 Task: Move the task Develop a new online tool for online customer satisfaction surveys to the section Done in the project ComposePro and filter the tasks in the project by High Priority
Action: Mouse moved to (329, 403)
Screenshot: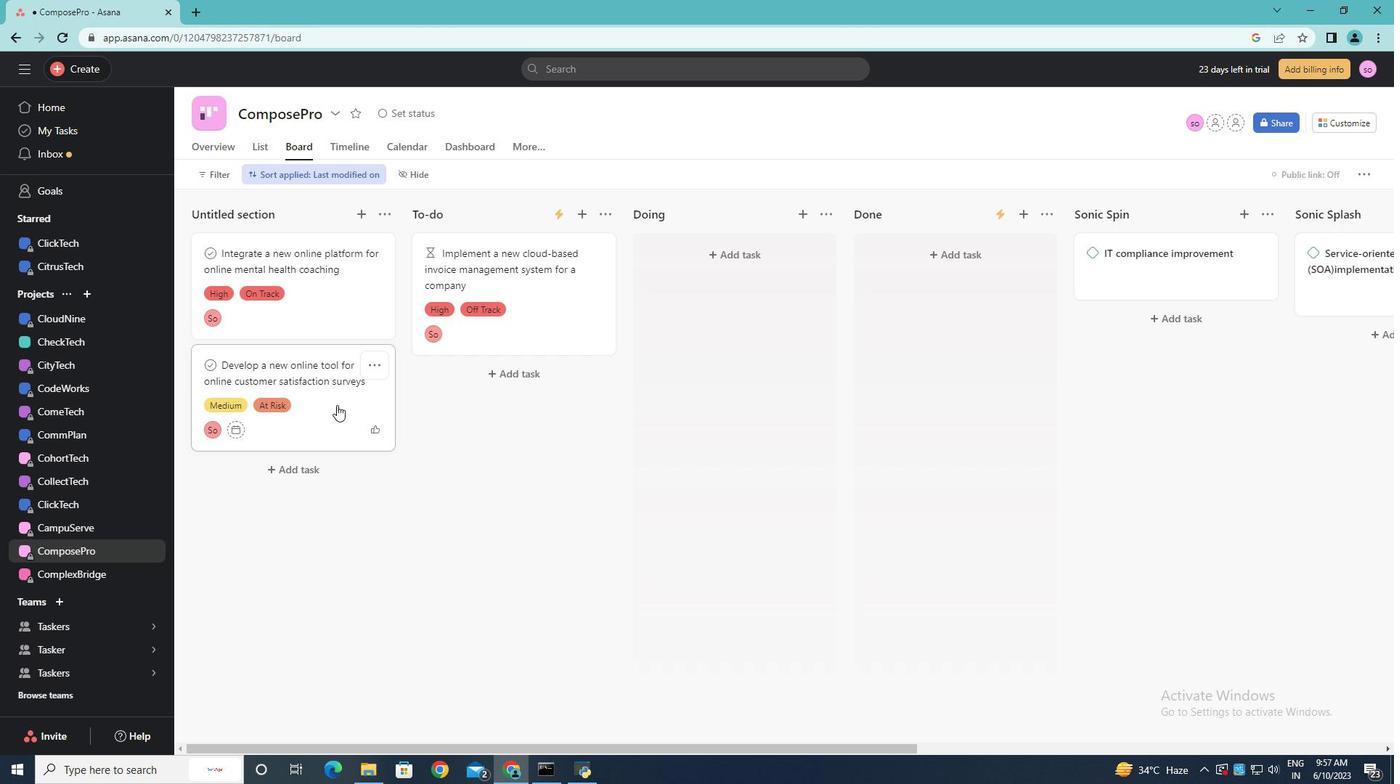 
Action: Mouse pressed left at (329, 403)
Screenshot: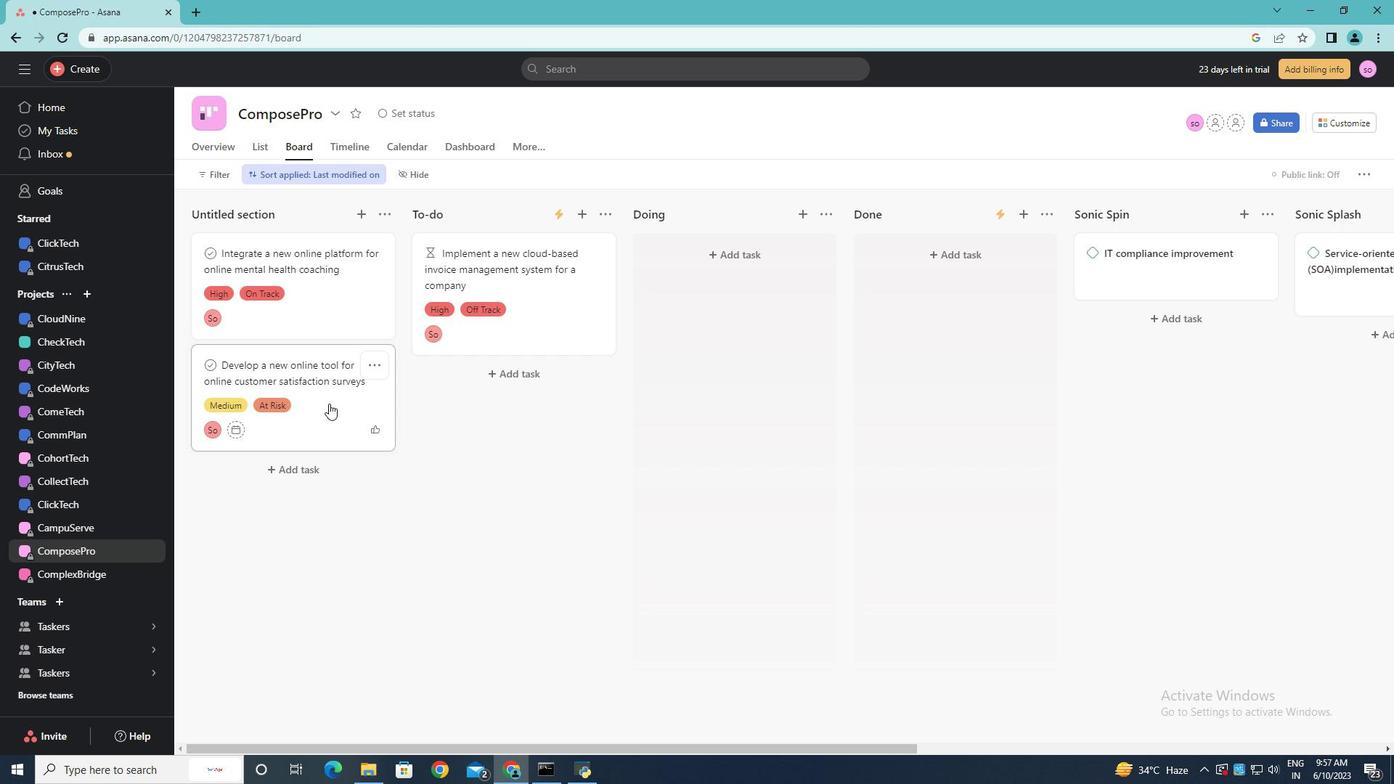 
Action: Mouse moved to (222, 174)
Screenshot: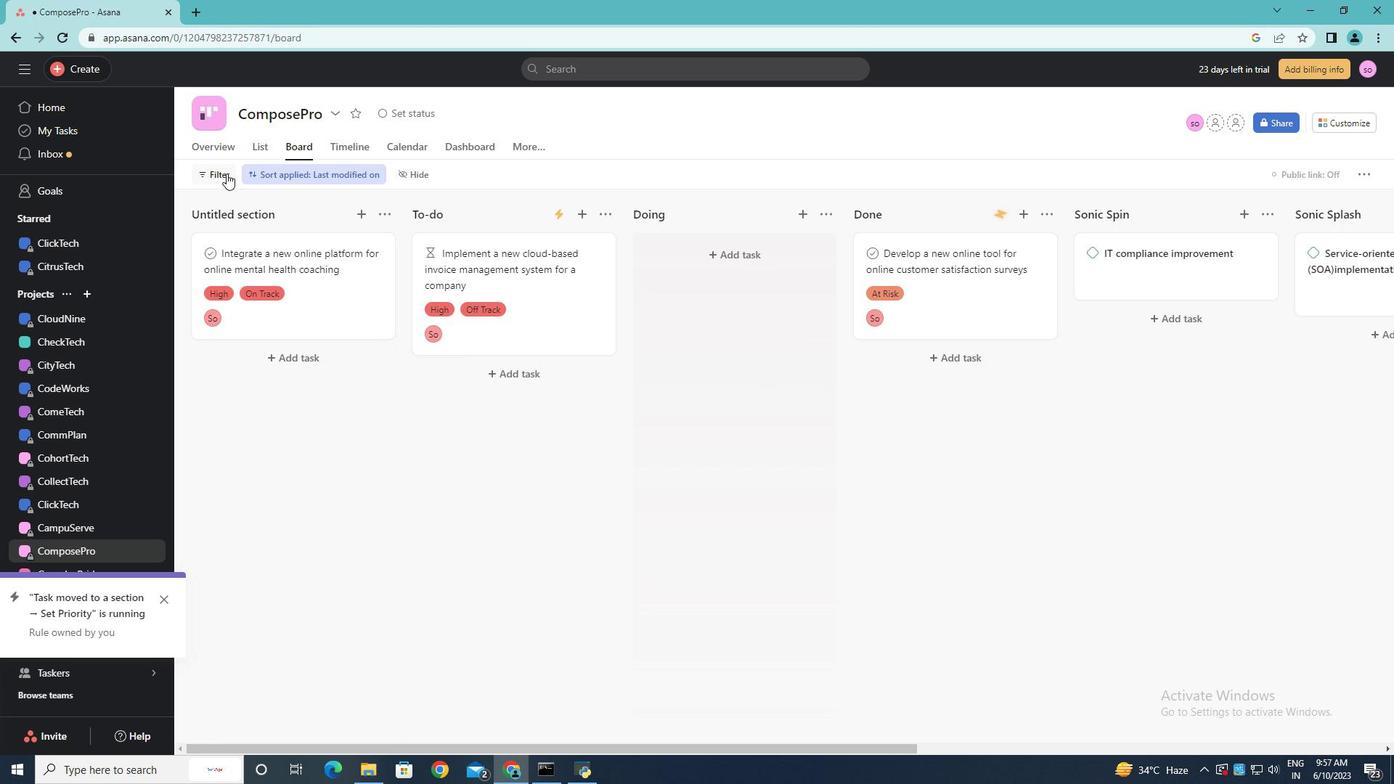 
Action: Mouse pressed left at (222, 174)
Screenshot: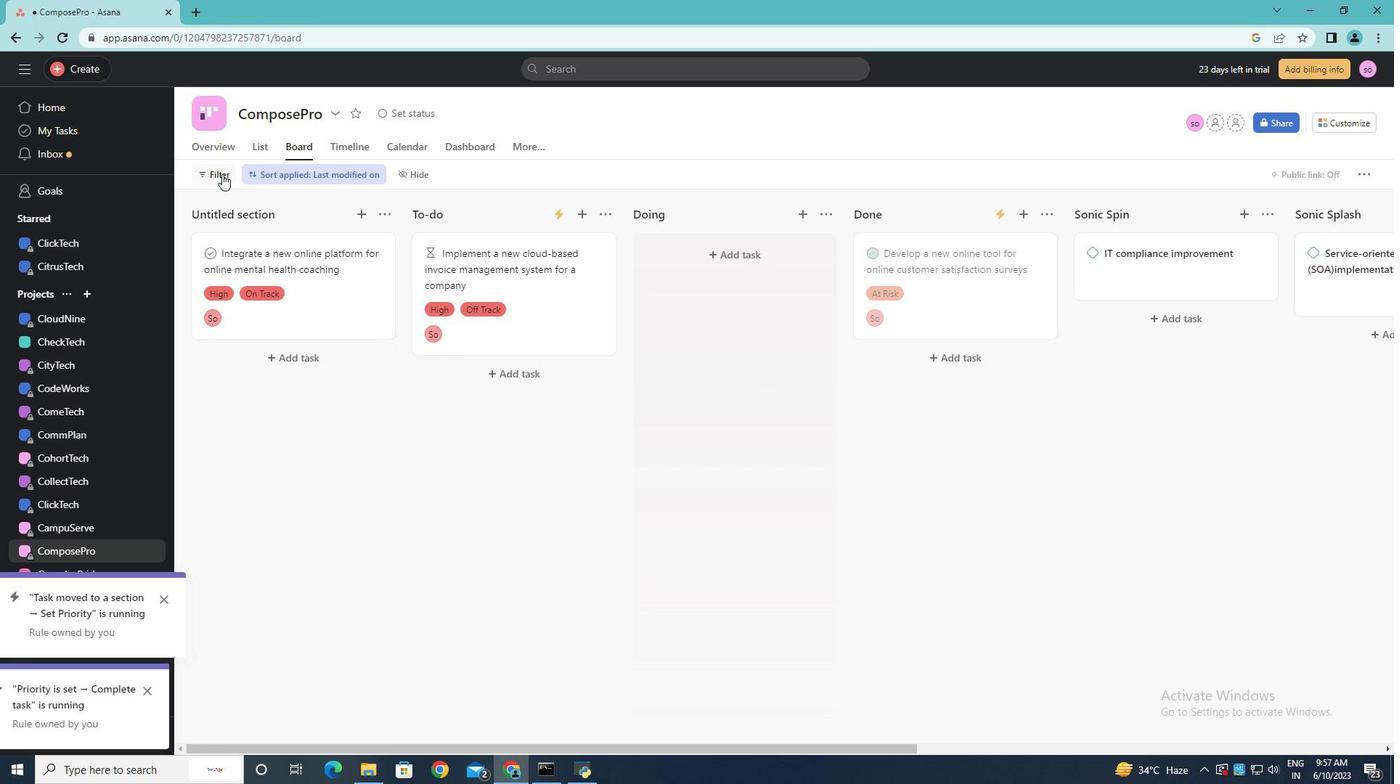 
Action: Mouse moved to (268, 293)
Screenshot: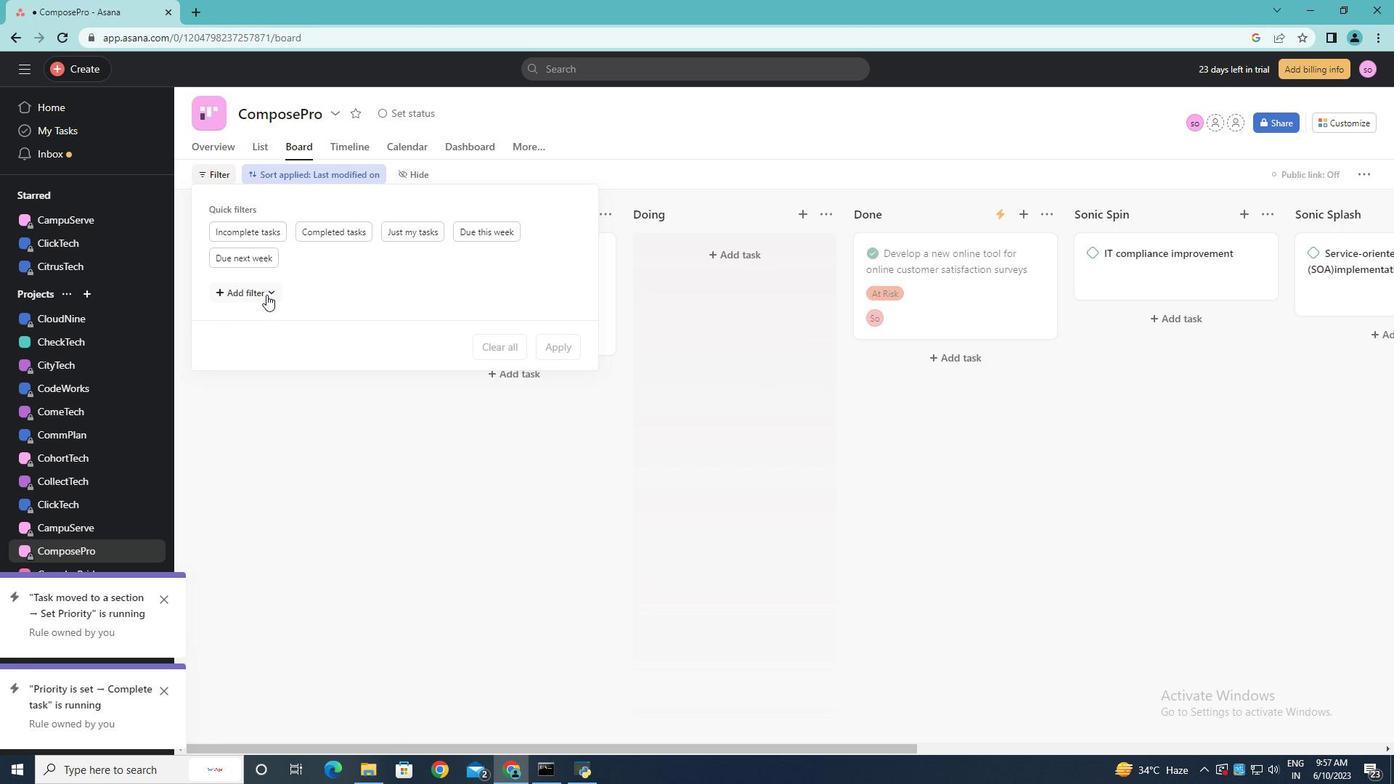 
Action: Mouse pressed left at (268, 293)
Screenshot: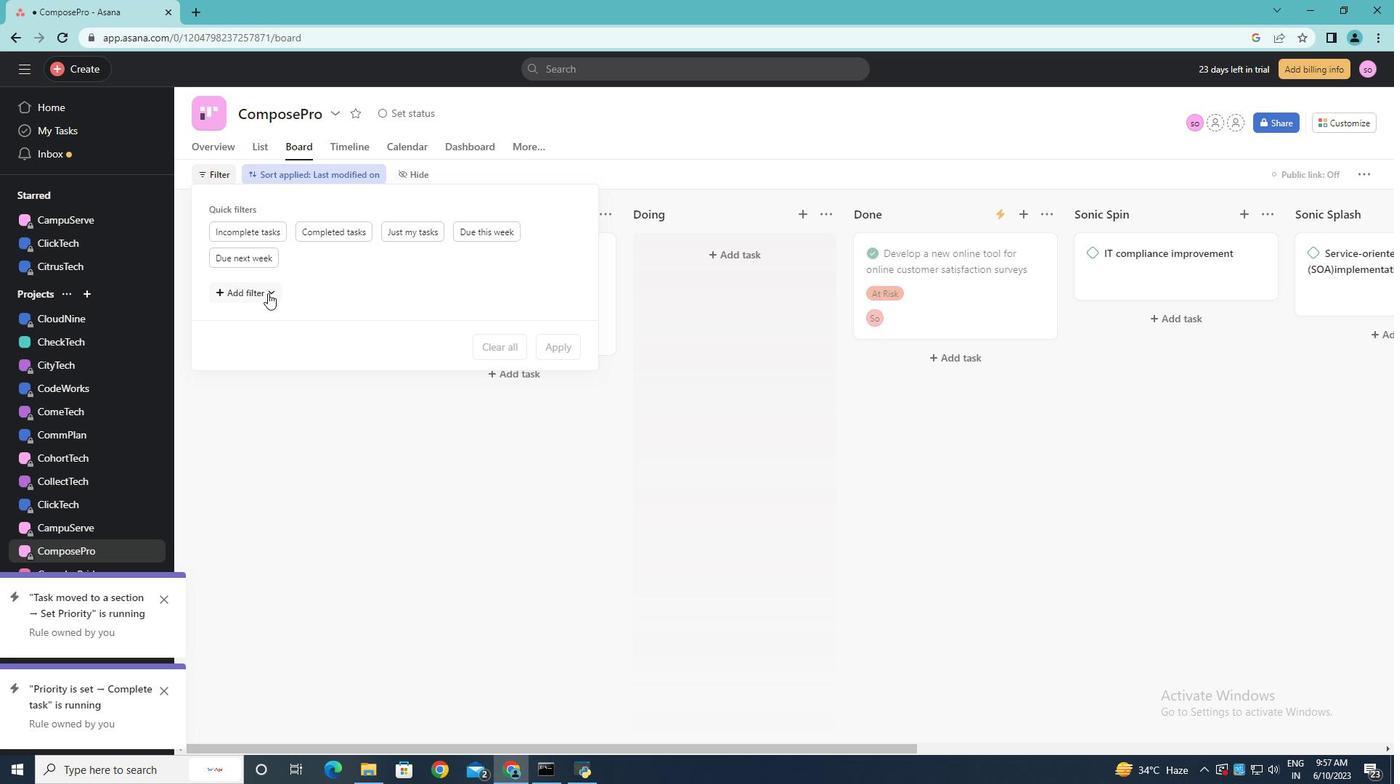
Action: Mouse moved to (258, 543)
Screenshot: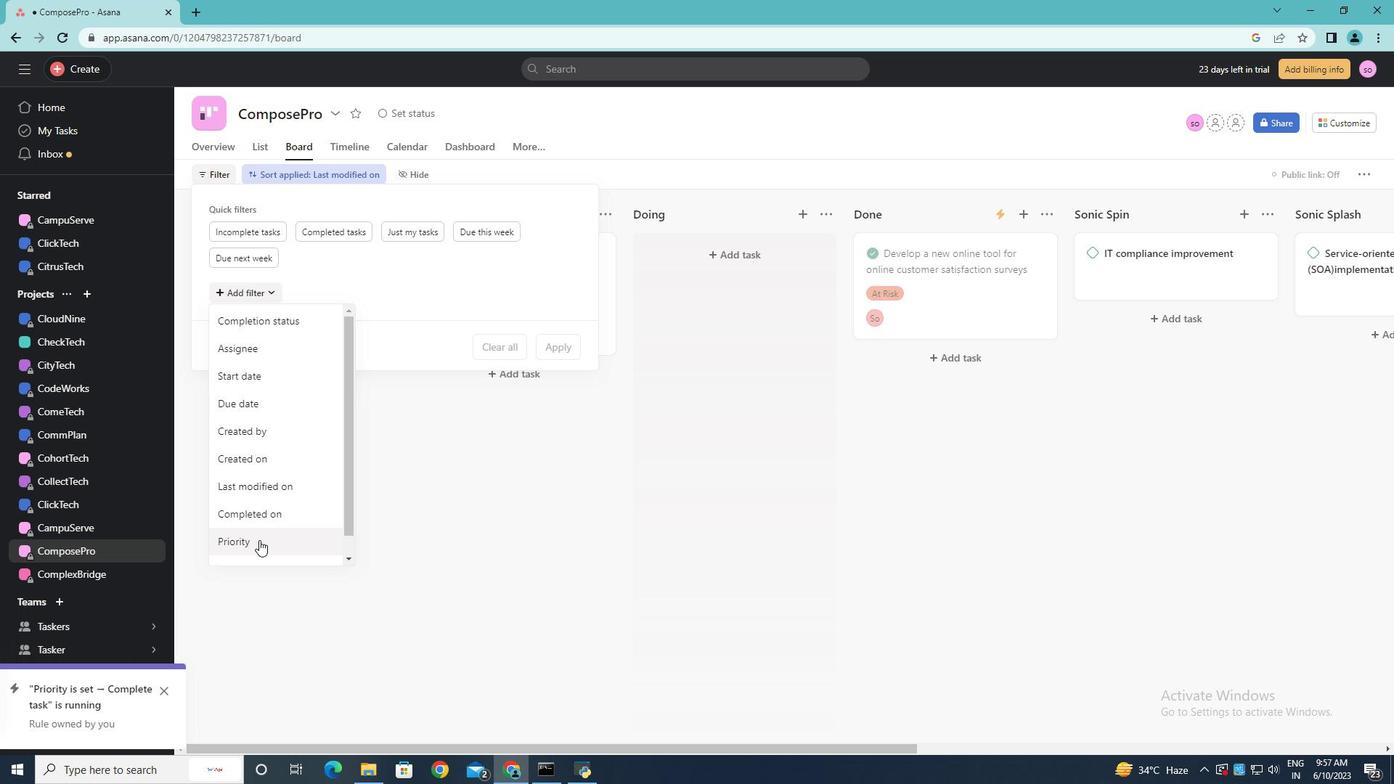 
Action: Mouse pressed left at (258, 543)
Screenshot: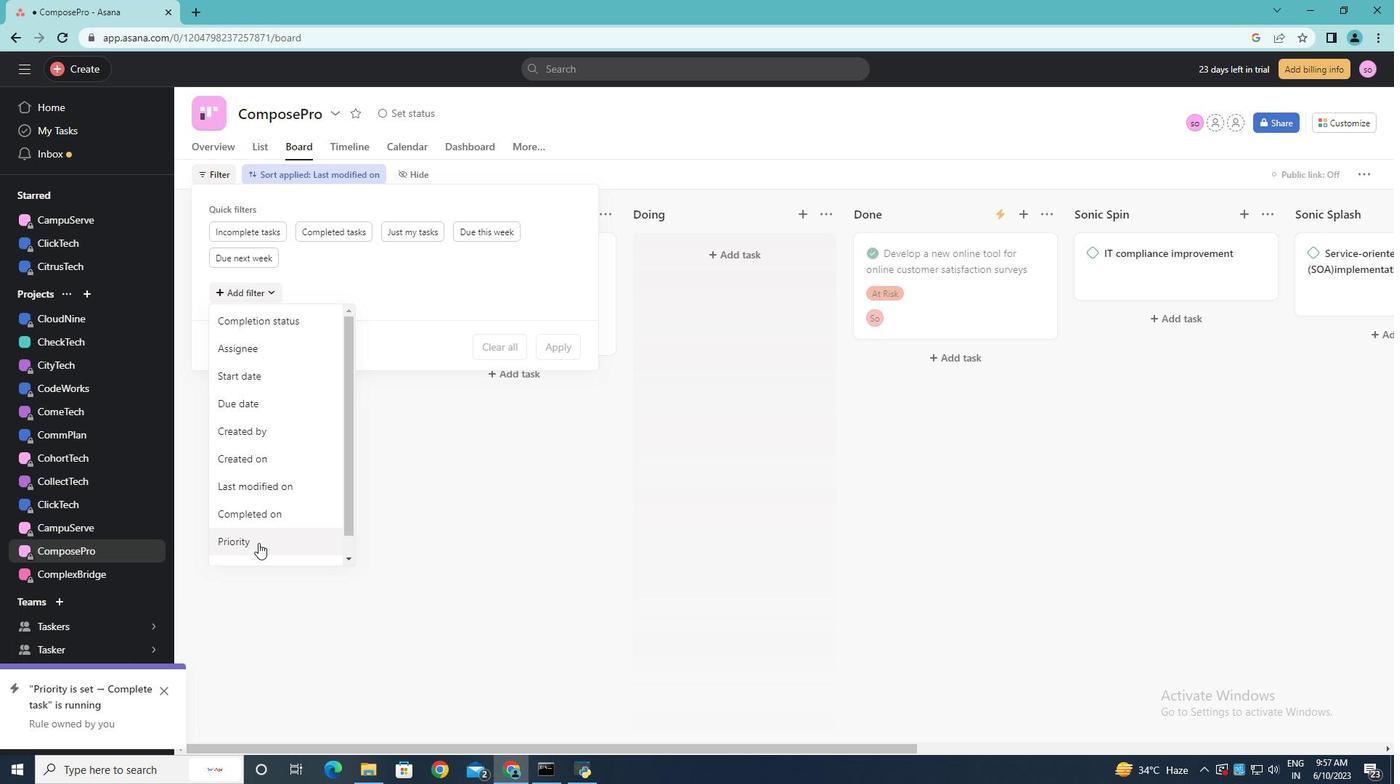 
Action: Mouse moved to (358, 308)
Screenshot: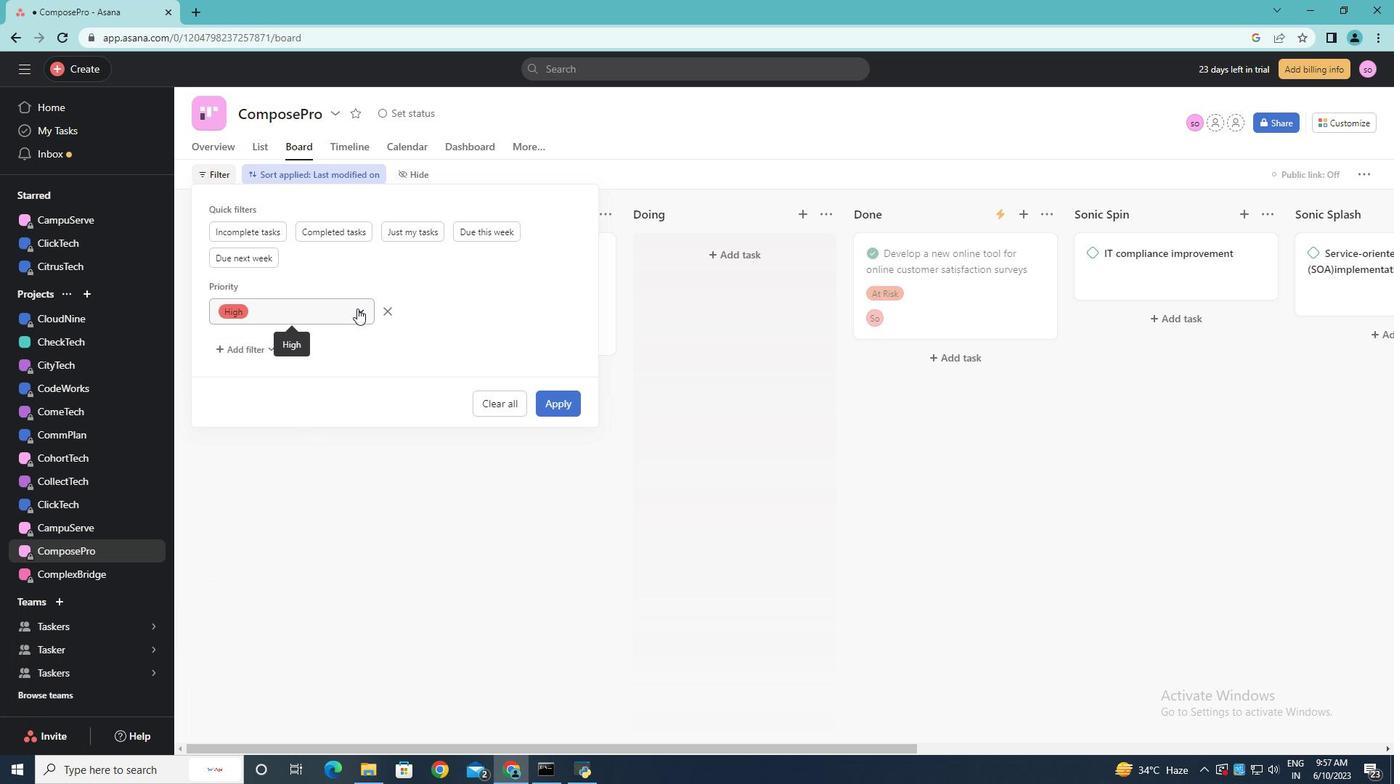 
Action: Mouse pressed left at (358, 308)
Screenshot: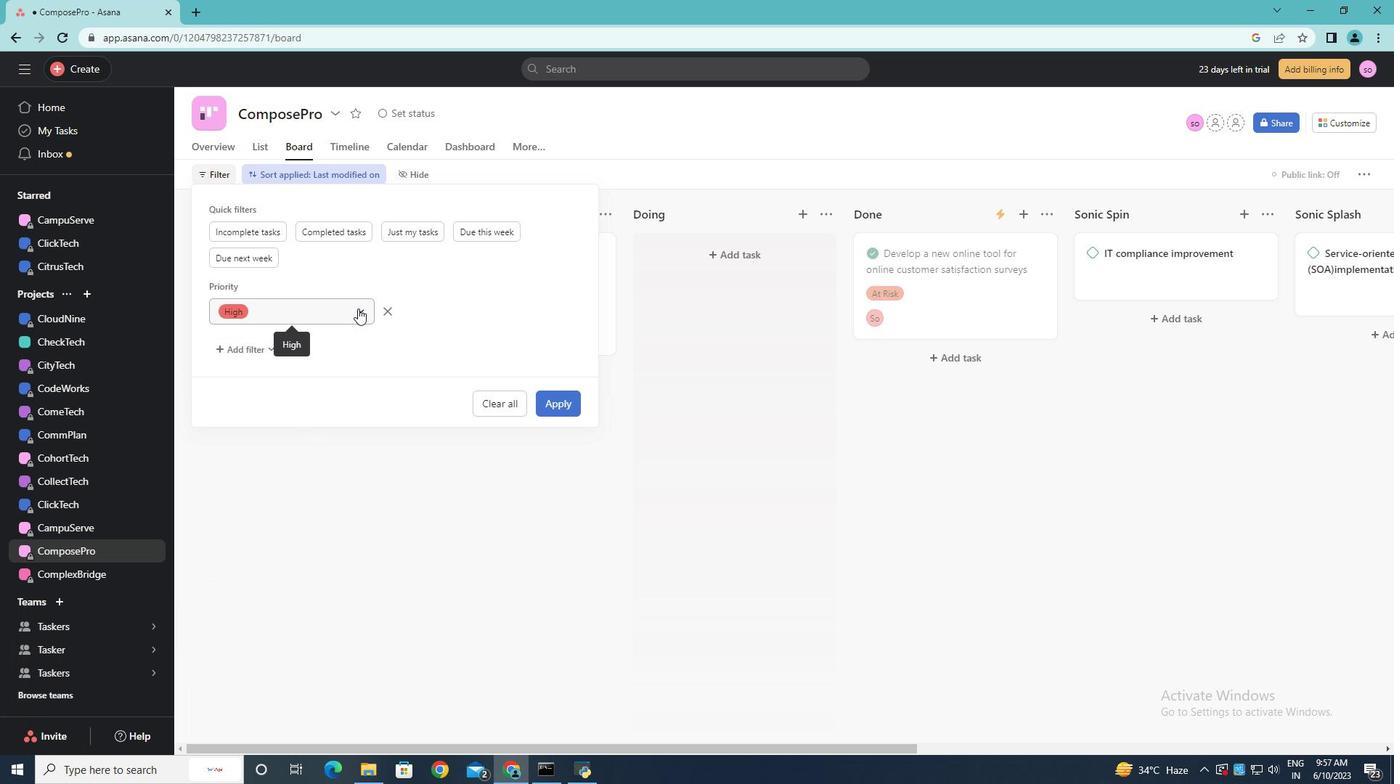 
Action: Mouse moved to (260, 330)
Screenshot: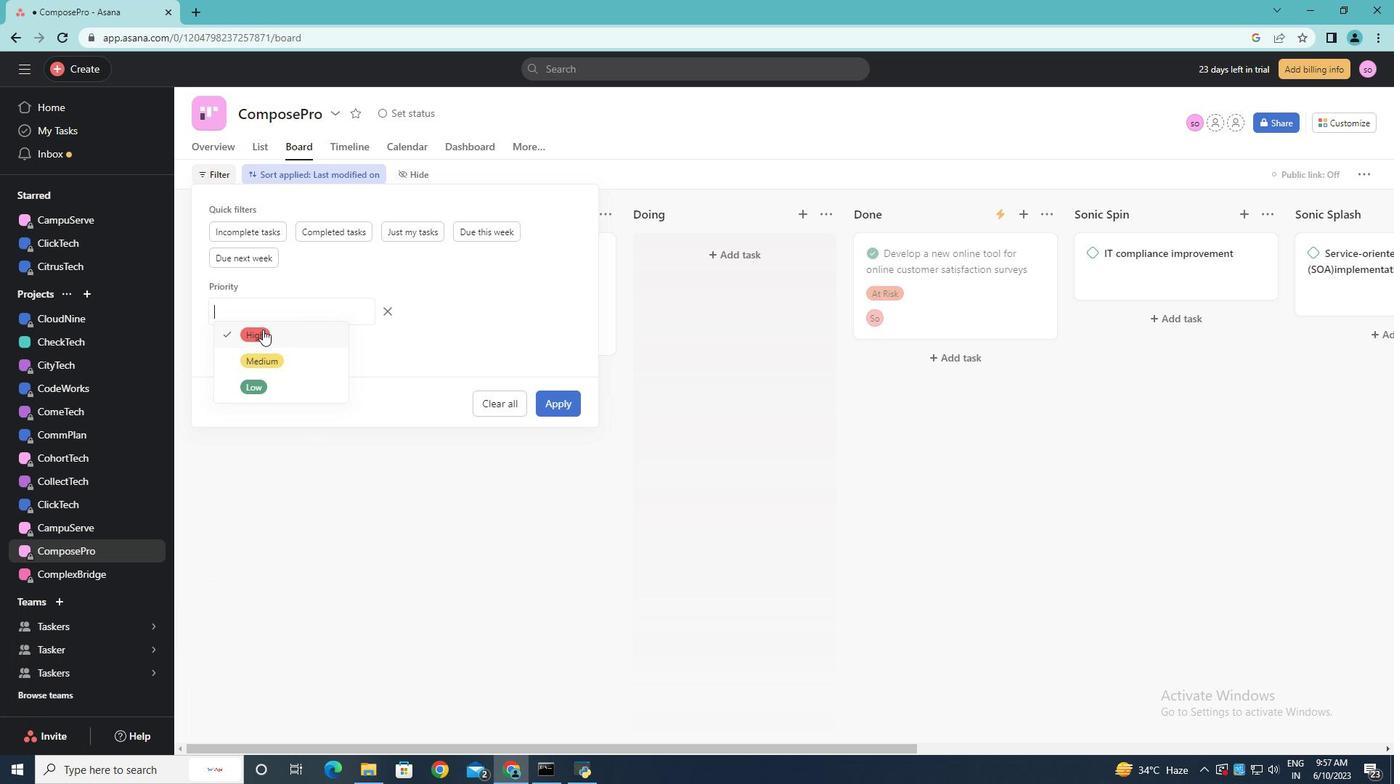 
Action: Mouse pressed left at (260, 330)
Screenshot: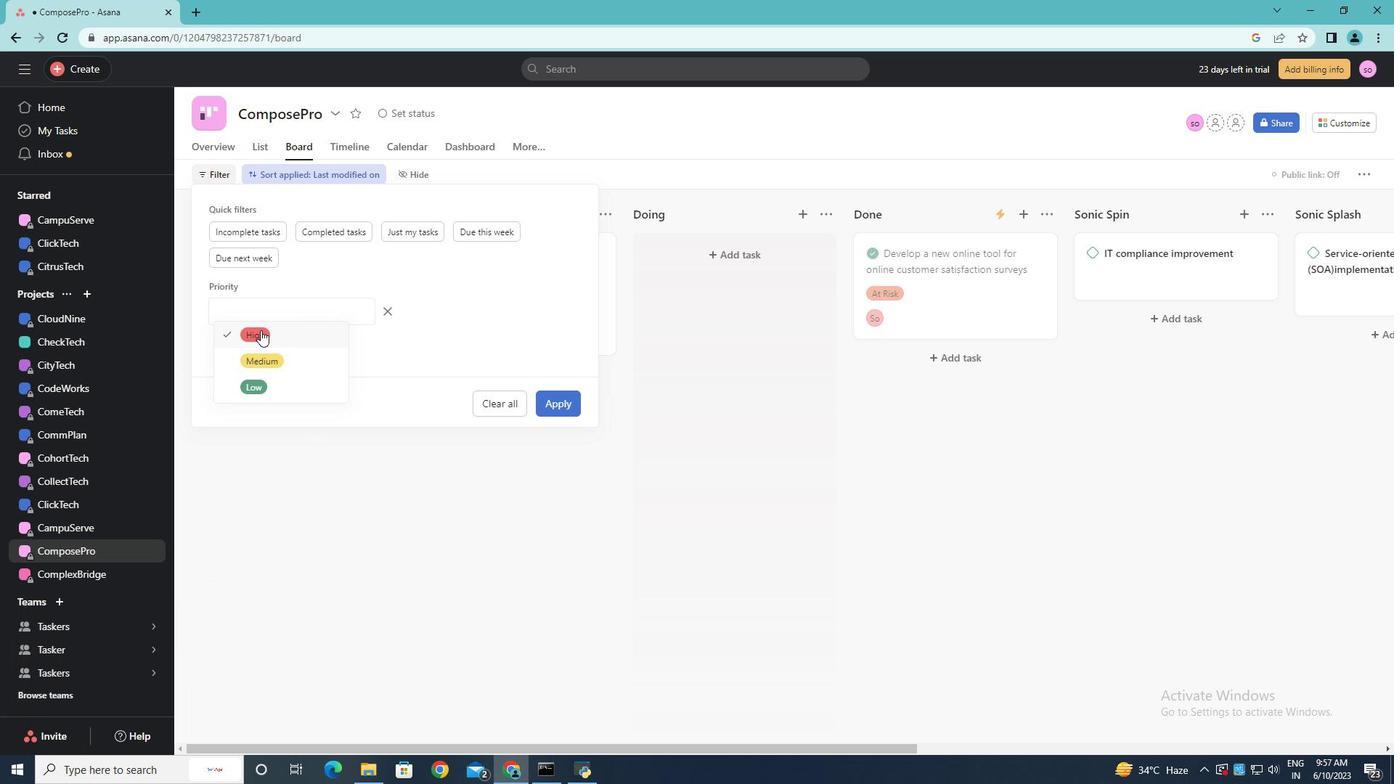 
Action: Mouse moved to (569, 404)
Screenshot: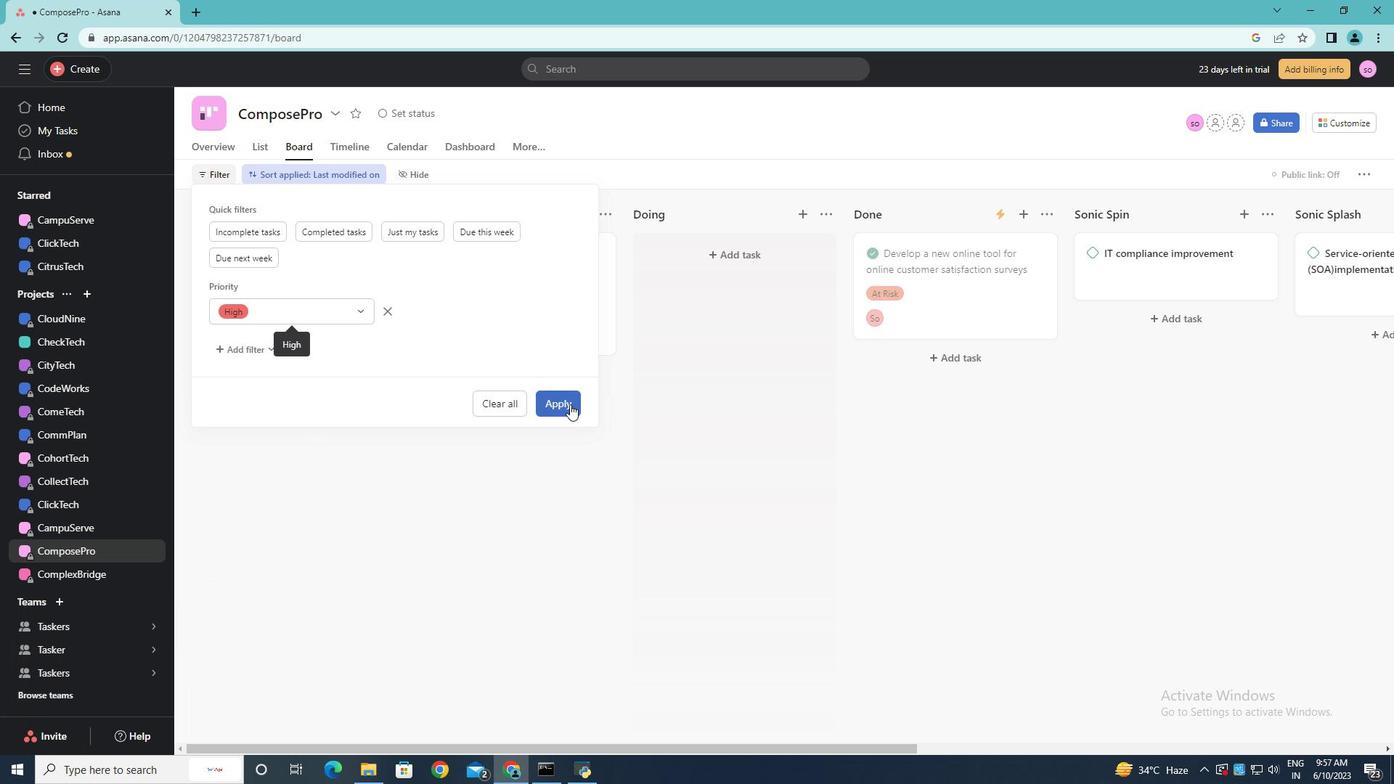 
Action: Mouse pressed left at (569, 404)
Screenshot: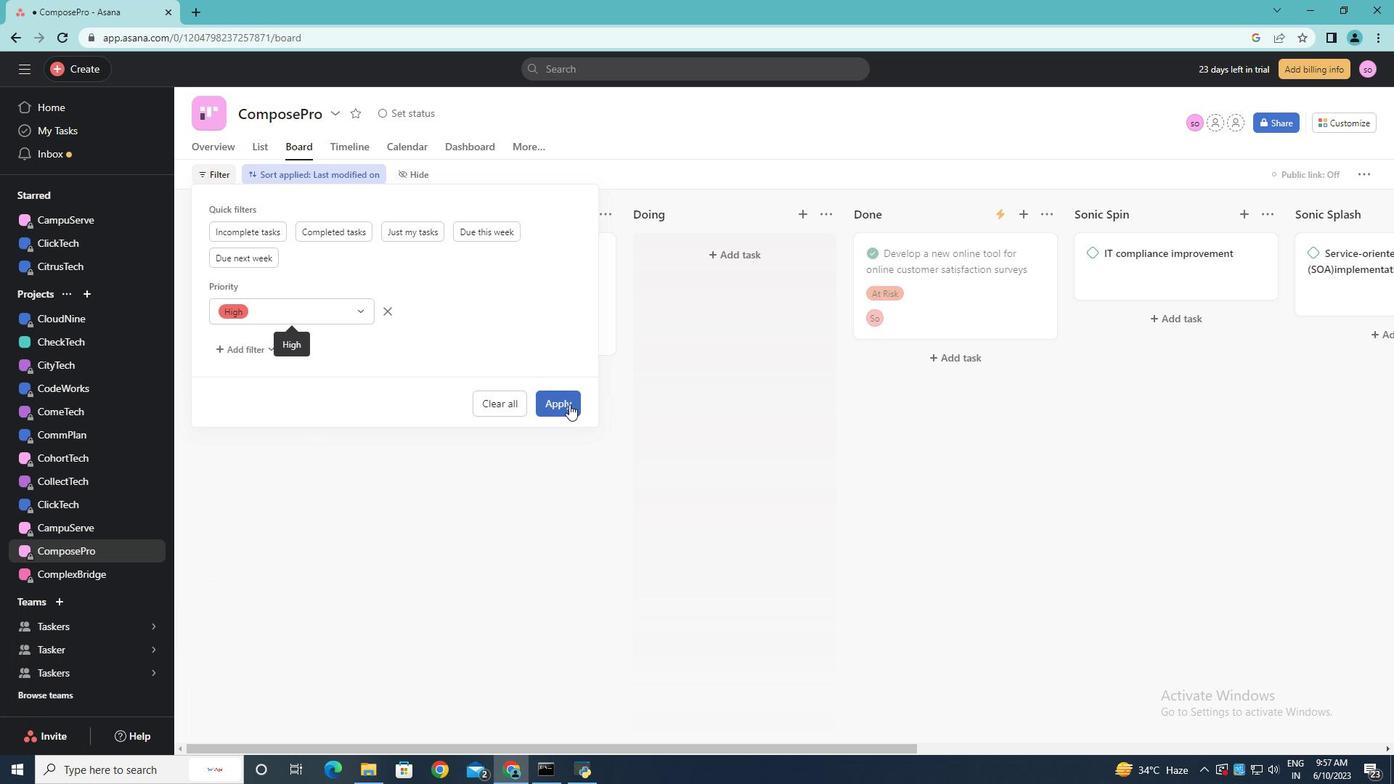
Action: Mouse moved to (717, 544)
Screenshot: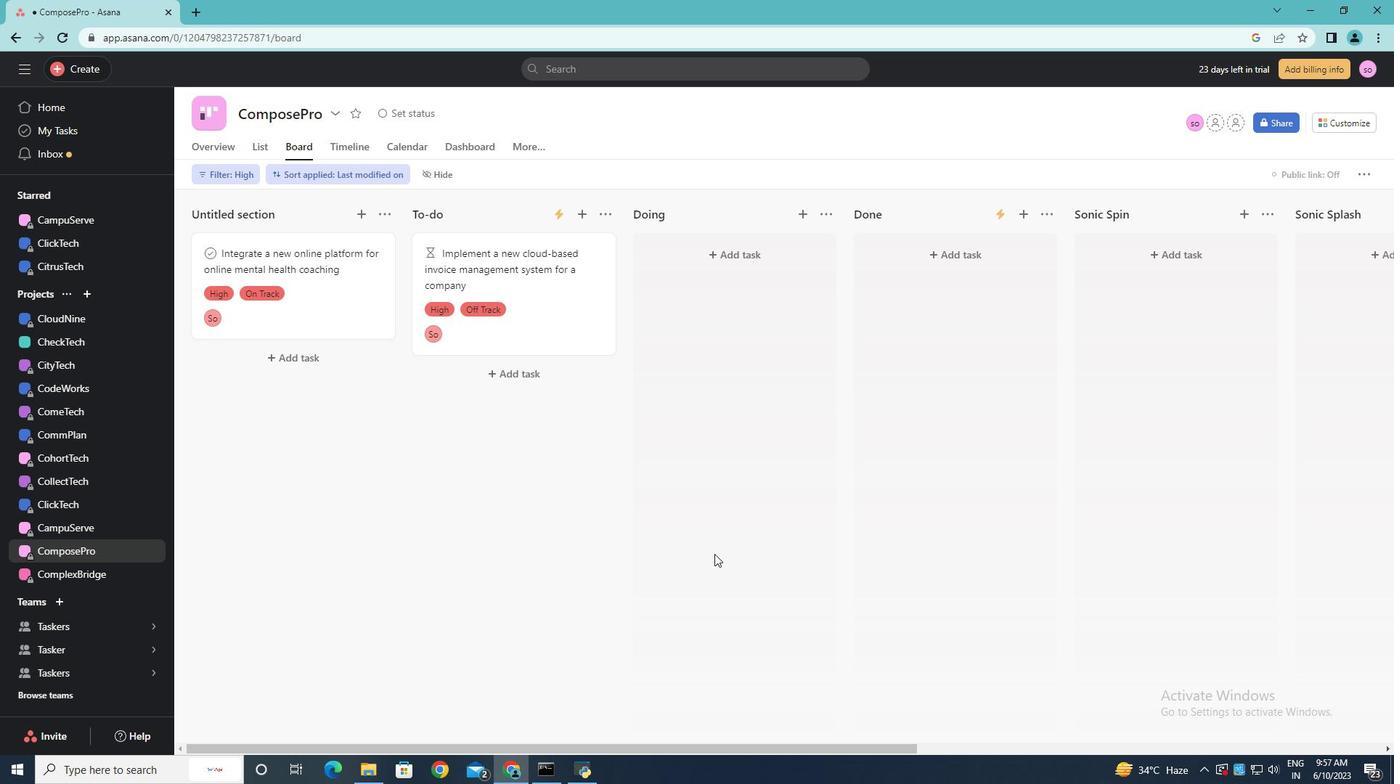
